 Task: Create Card Lessons Learned Meeting in Board Influencer Marketing Platforms to Workspace Crisis Management. Create Card Food Safety Review in Board Social Media Reporting to Workspace Crisis Management. Create Card Lessons Learned Meeting in Board Social Media Marketing Funnel Creation and Optimization to Workspace Crisis Management
Action: Mouse moved to (102, 50)
Screenshot: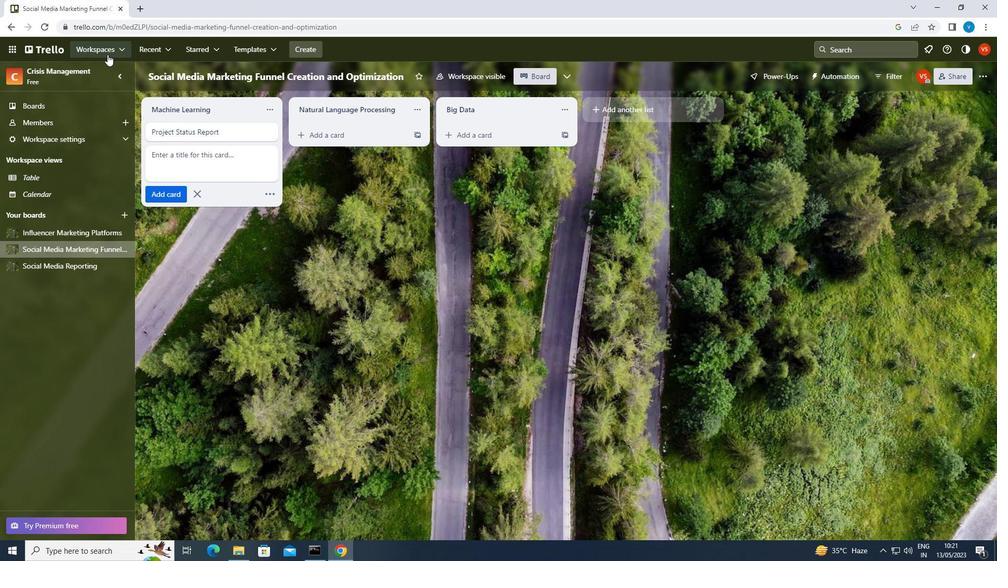 
Action: Mouse pressed left at (102, 50)
Screenshot: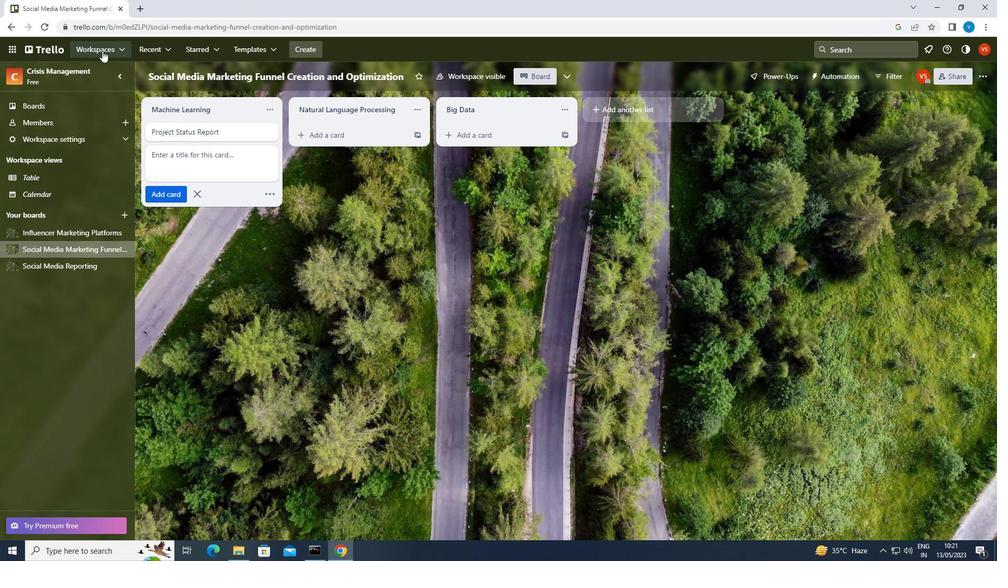 
Action: Mouse moved to (128, 354)
Screenshot: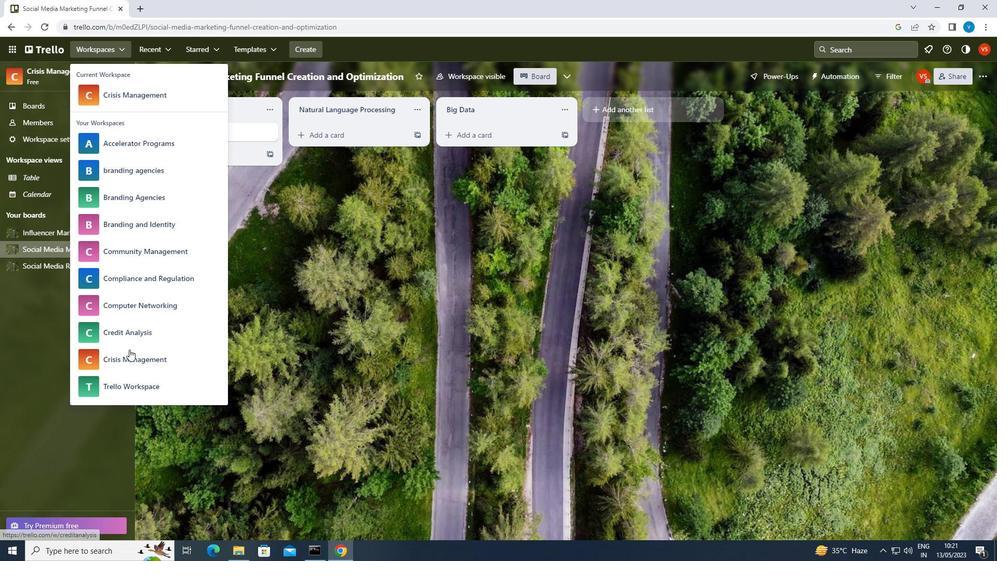 
Action: Mouse pressed left at (128, 354)
Screenshot: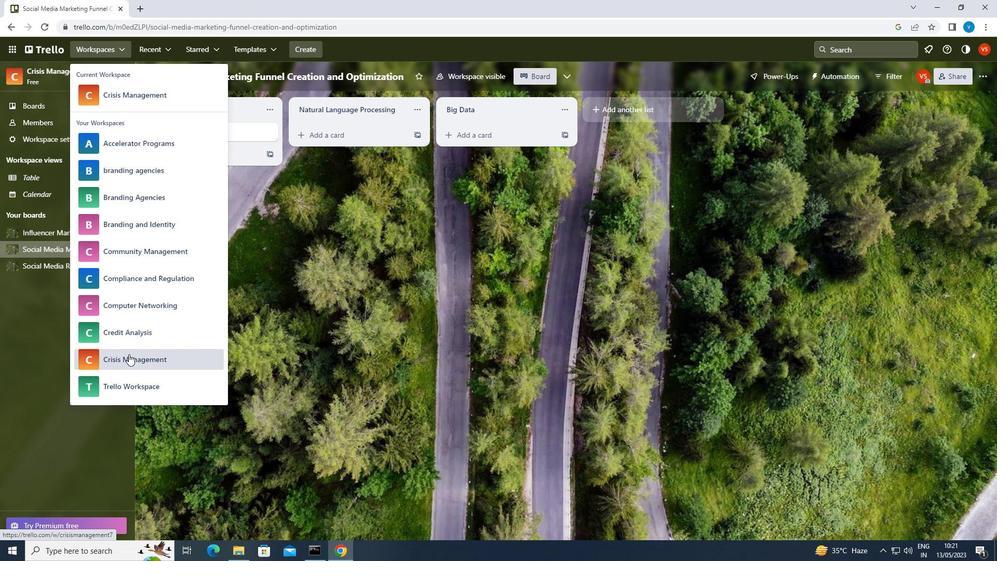 
Action: Mouse moved to (765, 414)
Screenshot: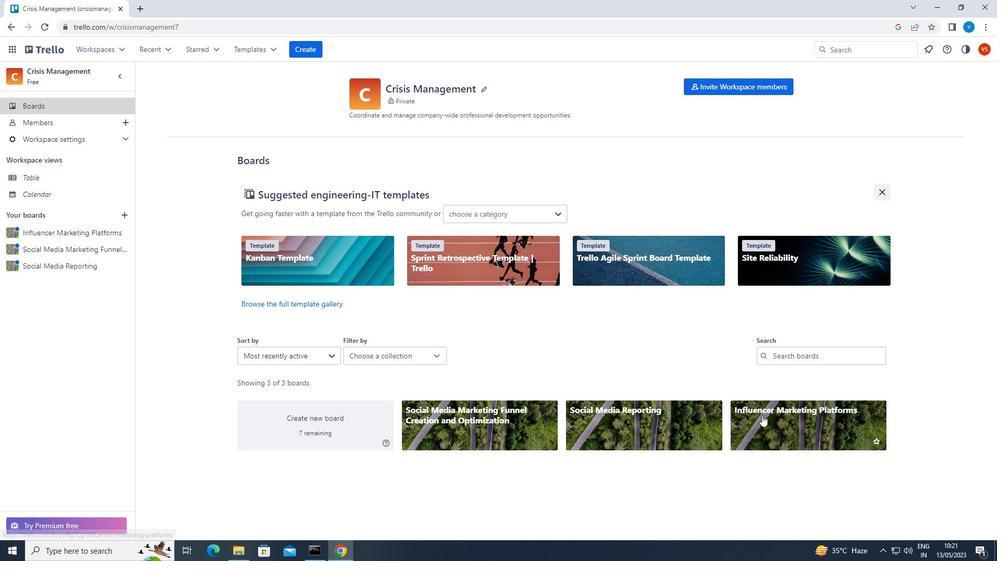 
Action: Mouse pressed left at (765, 414)
Screenshot: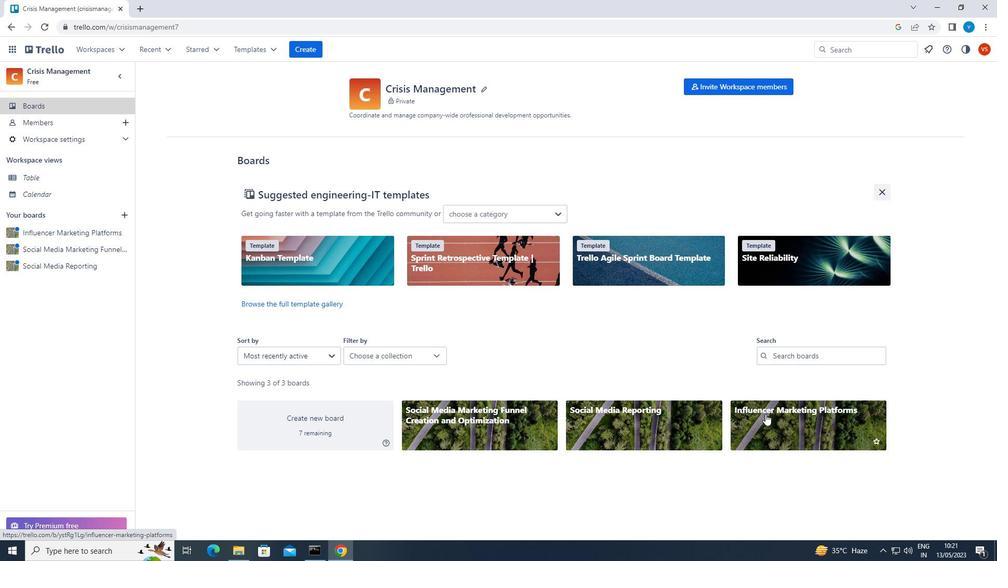 
Action: Mouse moved to (350, 130)
Screenshot: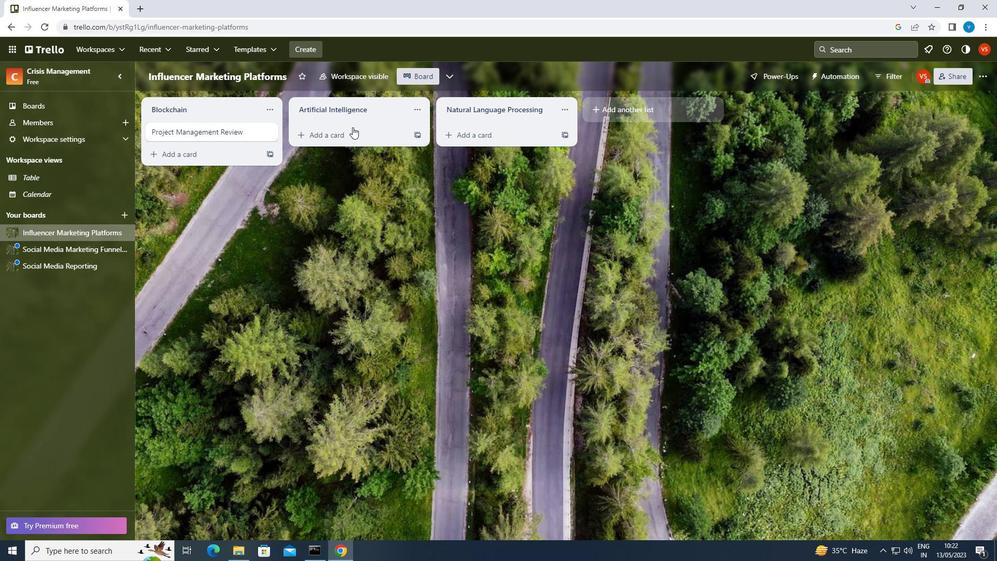 
Action: Mouse pressed left at (350, 130)
Screenshot: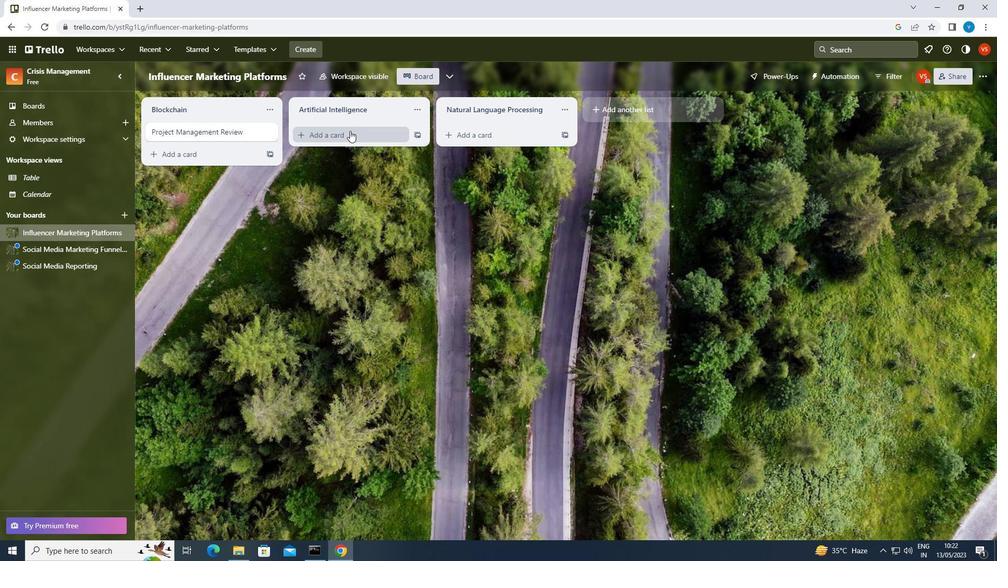 
Action: Mouse moved to (352, 133)
Screenshot: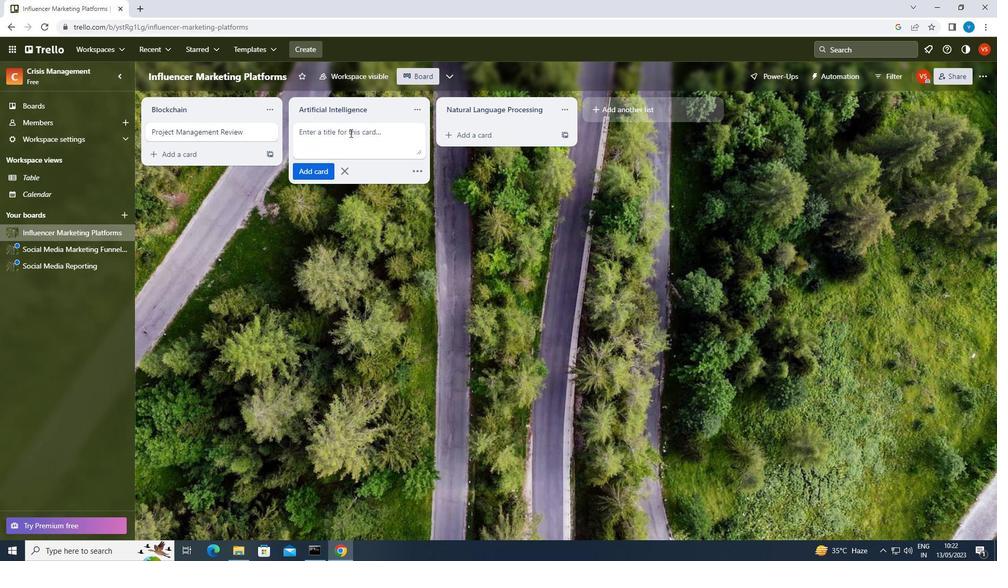 
Action: Key pressed <Key.shift>LESSONS<Key.space><Key.shift><Key.shift>LEARNED<Key.space><Key.shift><Key.shift>MEETING<Key.enter>
Screenshot: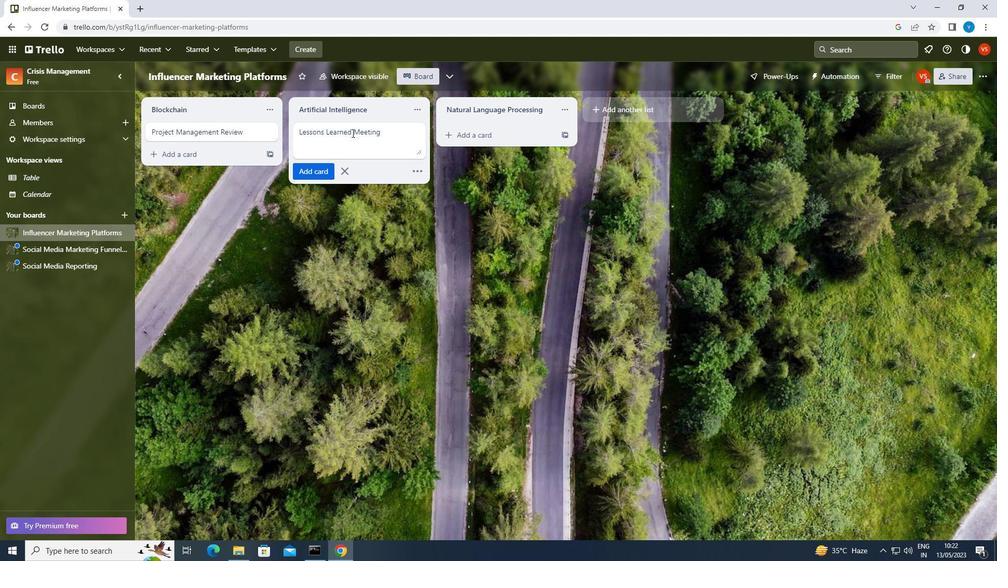 
Action: Mouse moved to (36, 264)
Screenshot: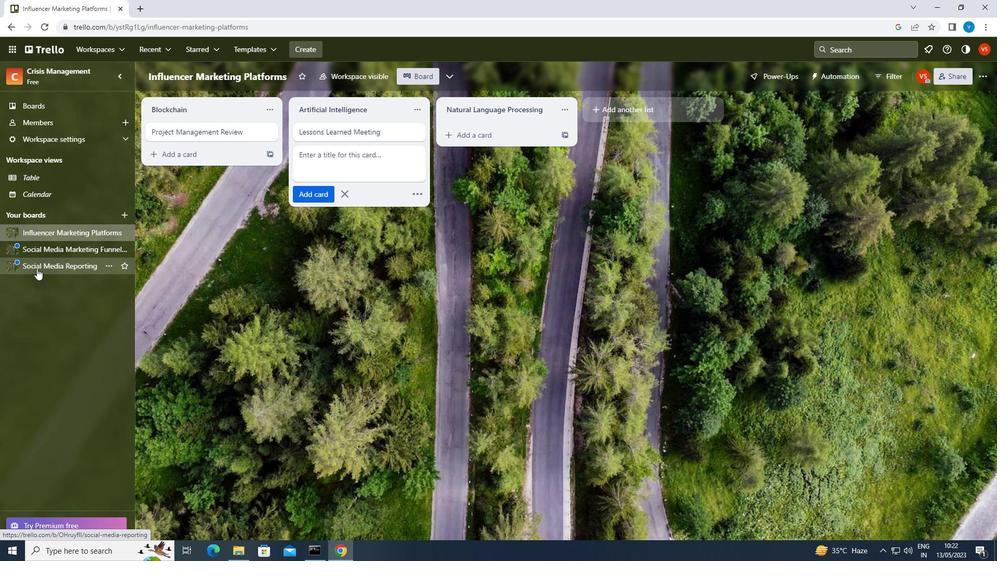 
Action: Mouse pressed left at (36, 264)
Screenshot: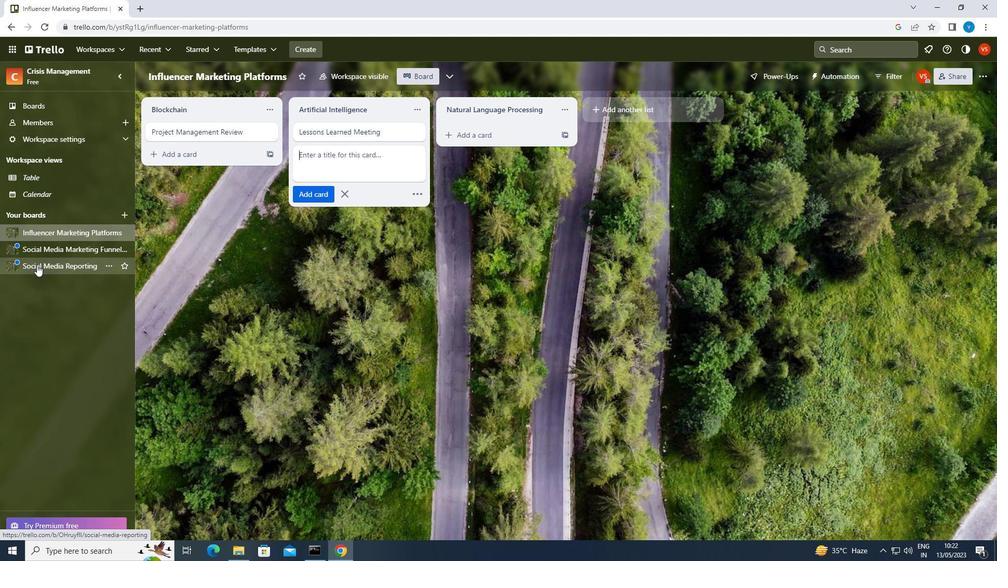 
Action: Mouse moved to (321, 136)
Screenshot: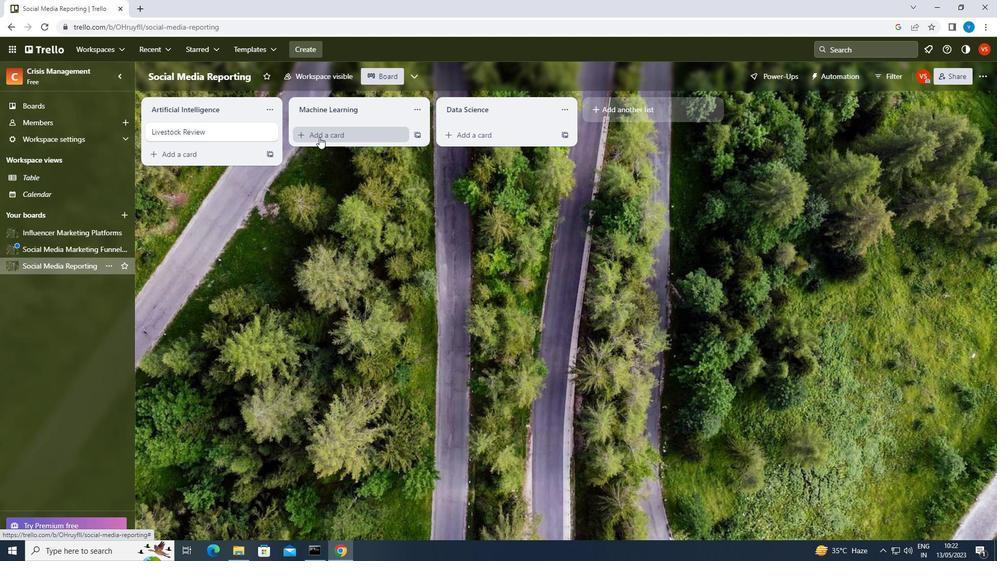 
Action: Mouse pressed left at (321, 136)
Screenshot: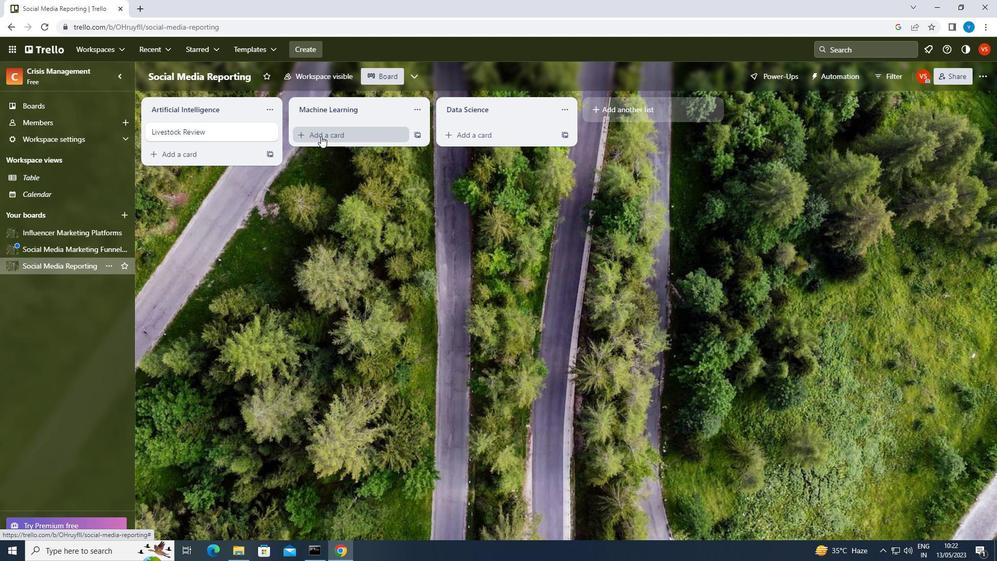 
Action: Key pressed <Key.shift><Key.shift>FOOD<Key.space><Key.shift>SAFETY<Key.space><Key.shift>REVIEW<Key.enter>
Screenshot: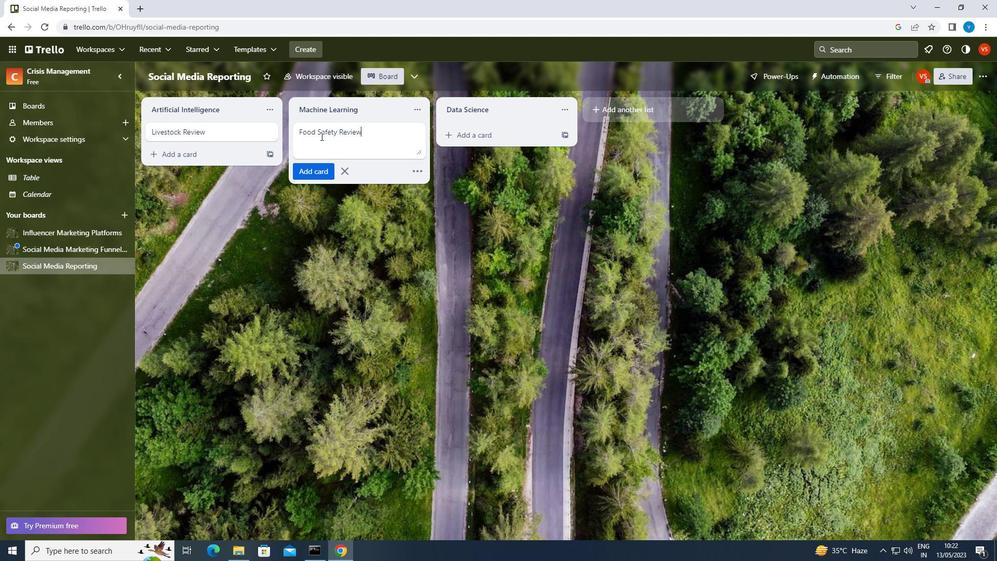 
Action: Mouse moved to (48, 248)
Screenshot: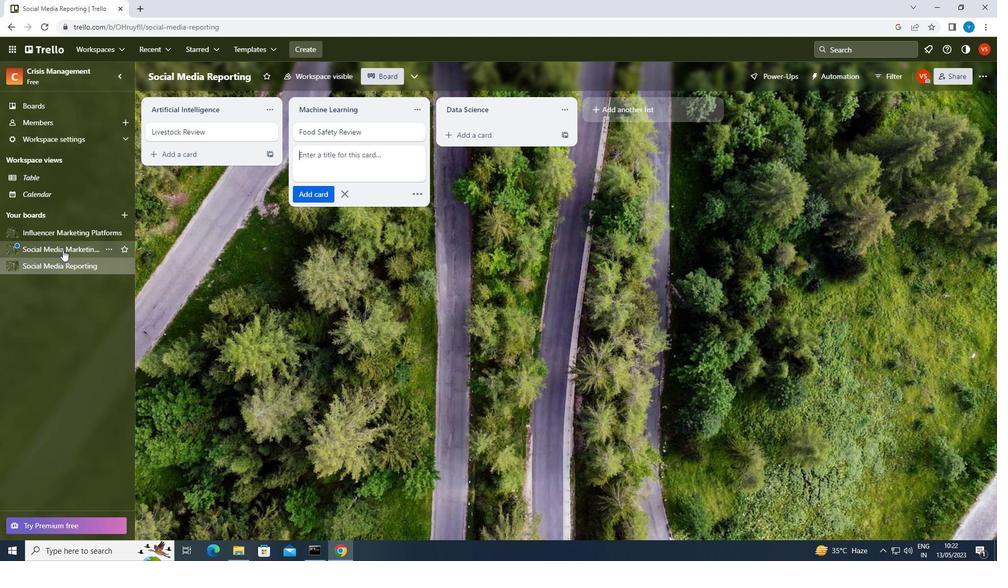 
Action: Mouse pressed left at (48, 248)
Screenshot: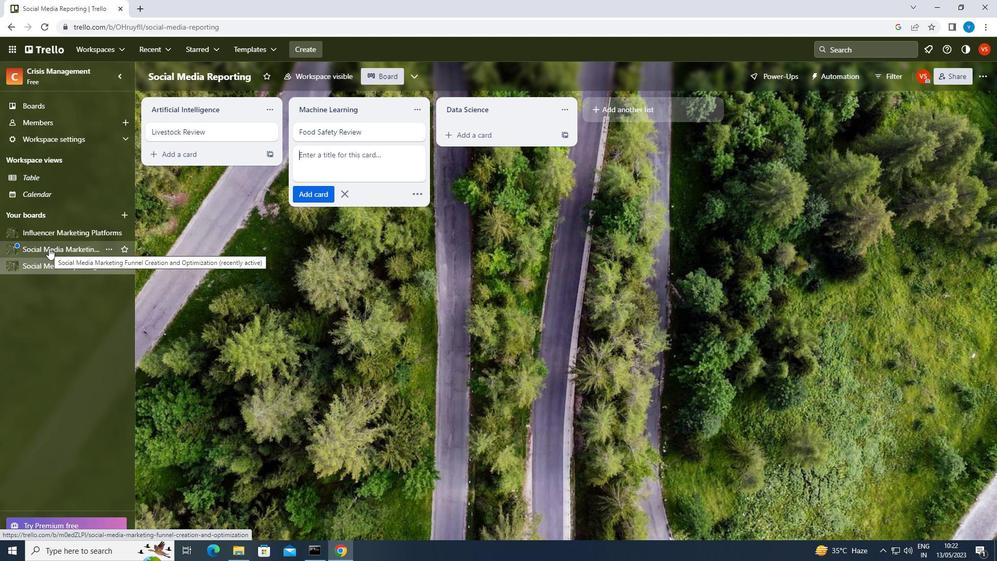
Action: Mouse moved to (342, 134)
Screenshot: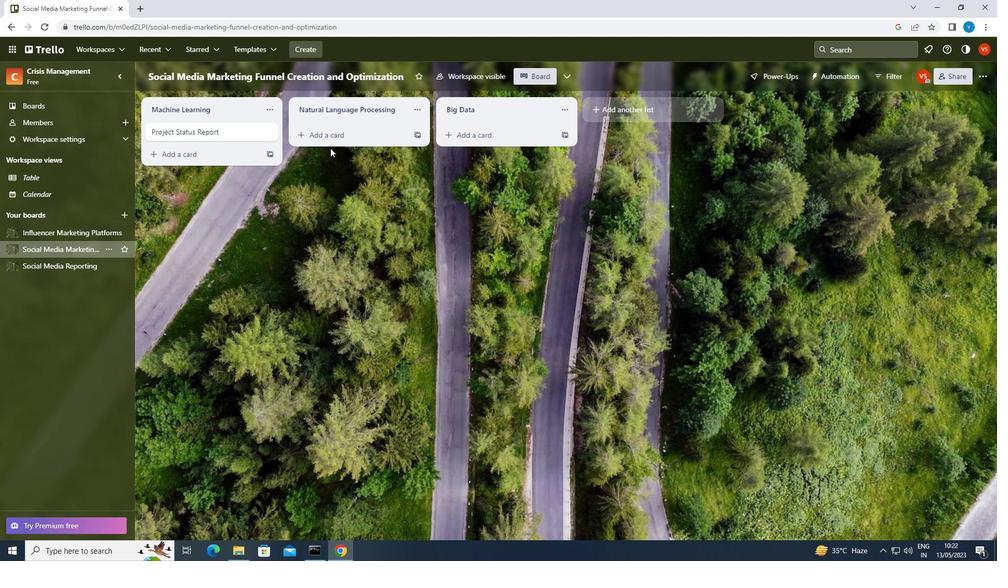 
Action: Mouse pressed left at (342, 134)
Screenshot: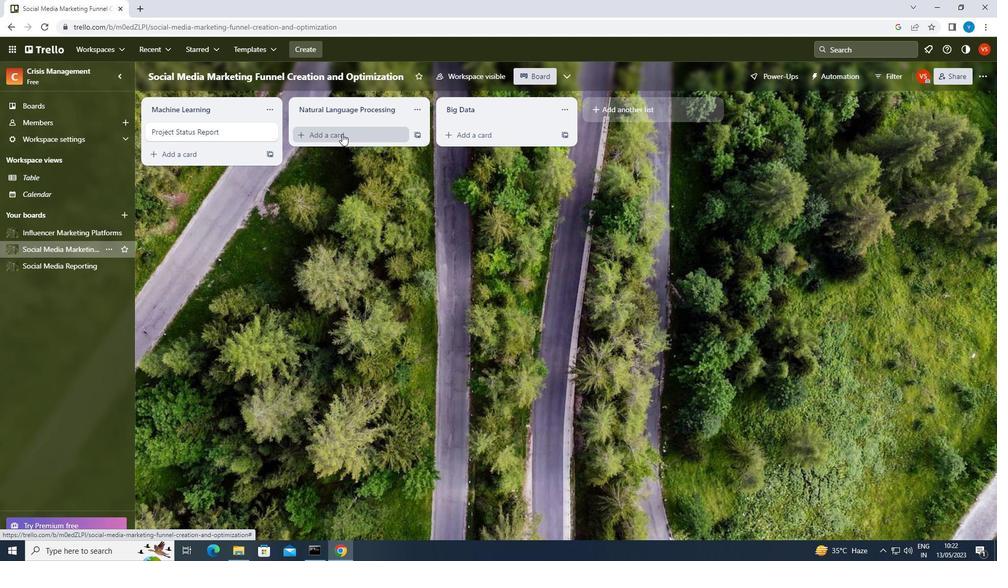 
Action: Key pressed <Key.shift>LESSONS<Key.space><Key.shift>LEARNED<Key.space><Key.shift>MEETING<Key.enter>
Screenshot: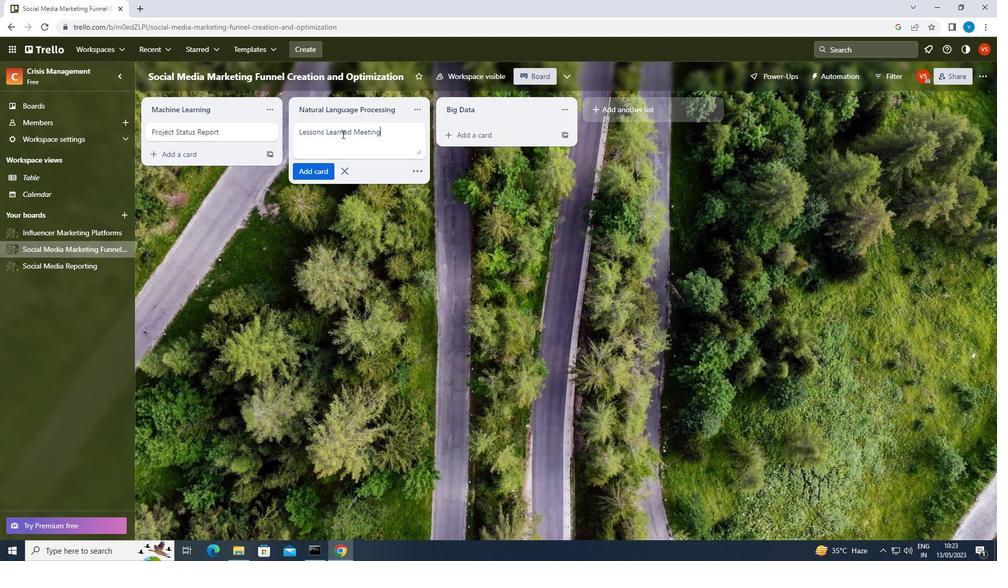 
